 Task: Create a section Burnout Blitz and in the section, add a milestone Artificial Intelligence (AI) Chatbot Development in the project AgileFocus
Action: Mouse moved to (206, 490)
Screenshot: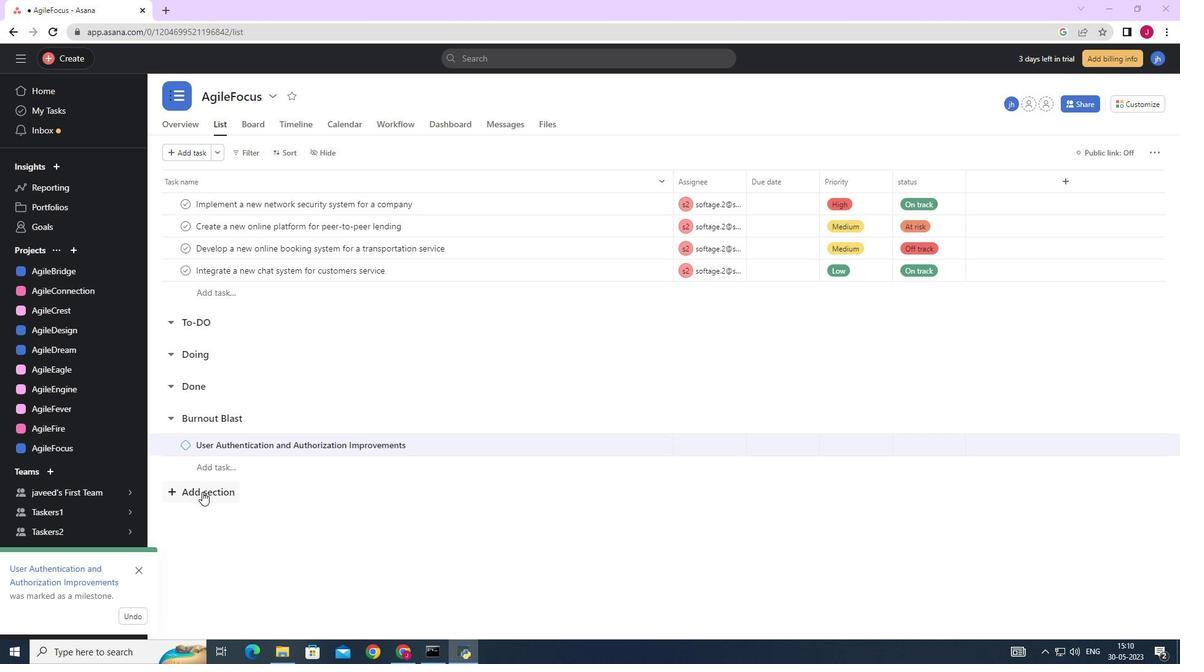 
Action: Mouse pressed left at (206, 490)
Screenshot: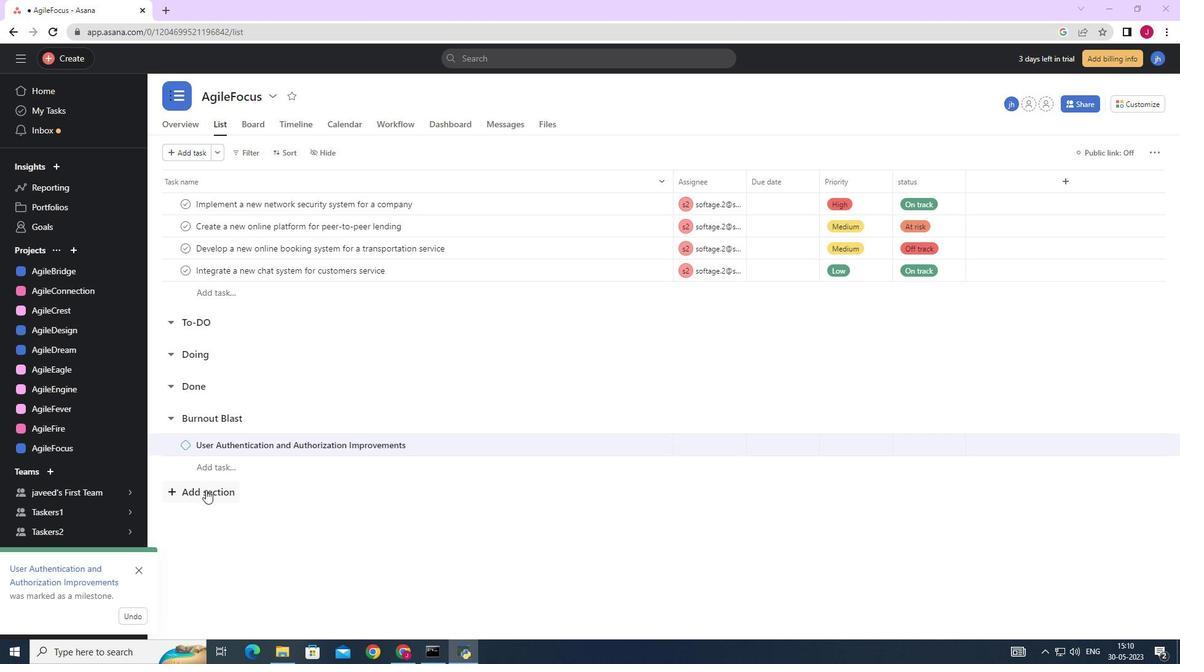 
Action: Mouse moved to (209, 490)
Screenshot: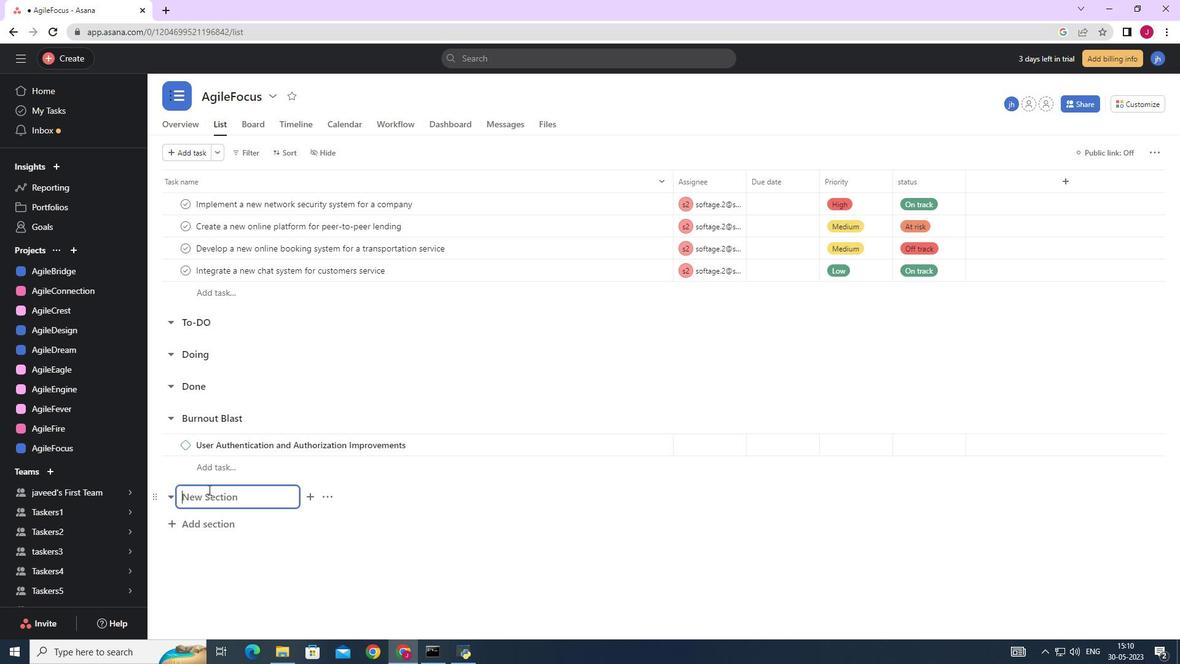 
Action: Key pressed <Key.caps_lock>B<Key.caps_lock>urnout<Key.space><Key.caps_lock>B<Key.caps_lock>litz<Key.enter><Key.caps_lock>A<Key.caps_lock>rtificial<Key.space><Key.caps_lock>I<Key.caps_lock>ntelligence<Key.space><Key.caps_lock><Key.shift_r>(AI<Key.shift_r>)<Key.space>C<Key.caps_lock>hatbot<Key.space><Key.caps_lock>D<Key.caps_lock>evelopment<Key.space>
Screenshot: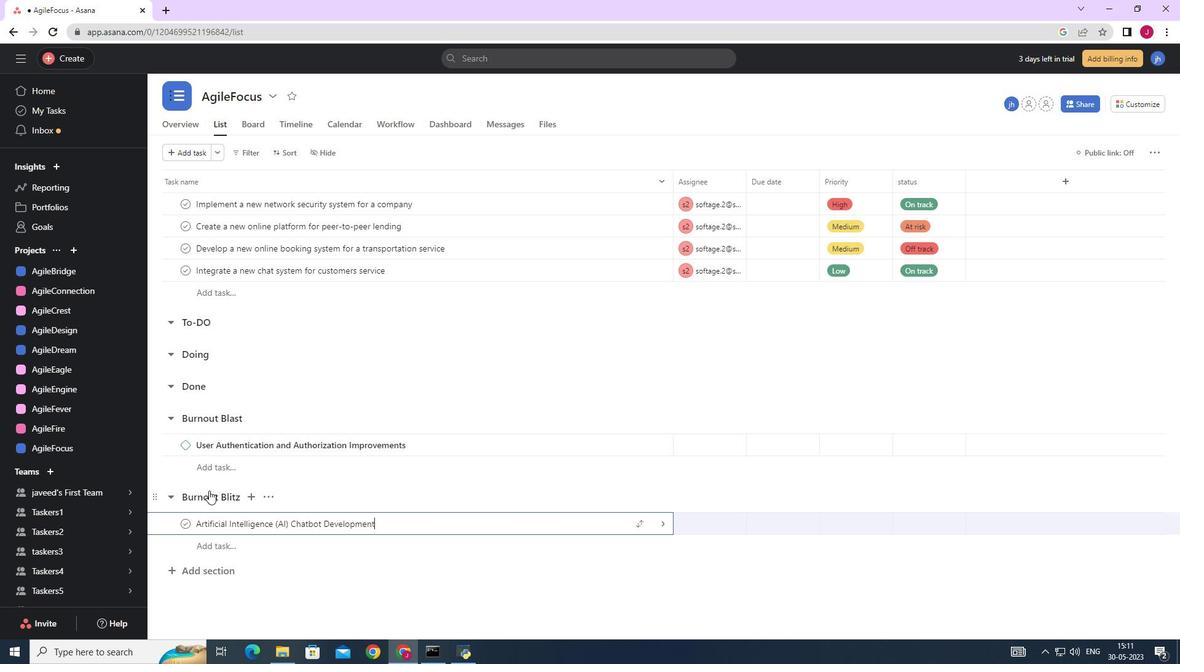 
Action: Mouse moved to (665, 525)
Screenshot: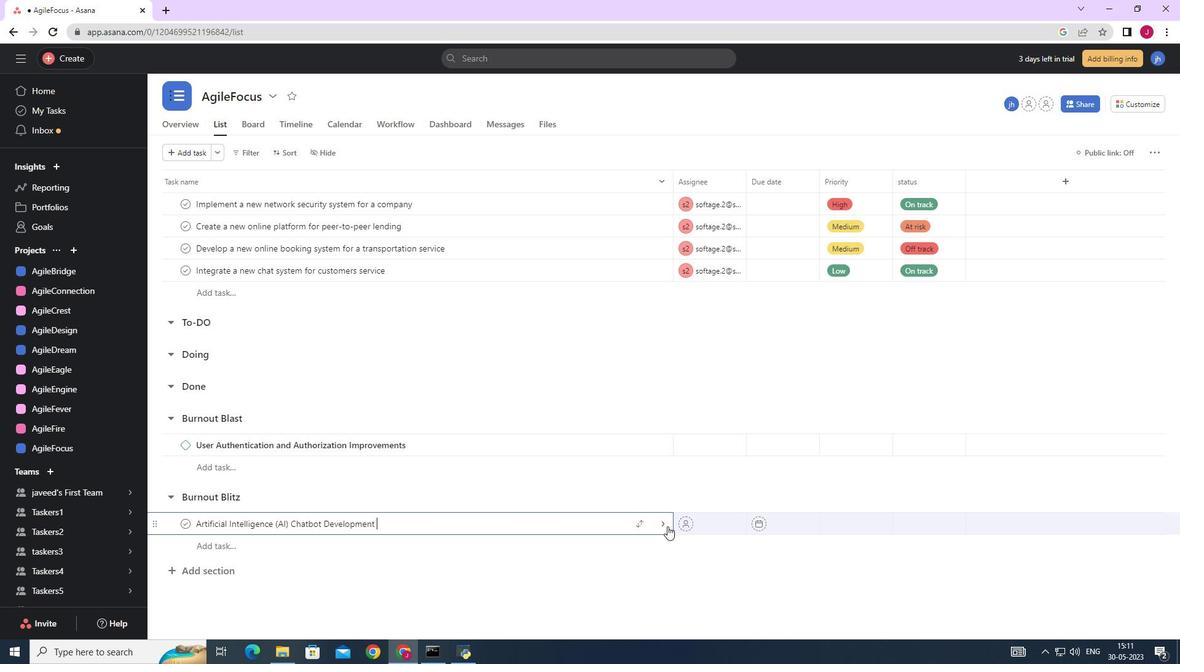
Action: Mouse pressed left at (665, 525)
Screenshot: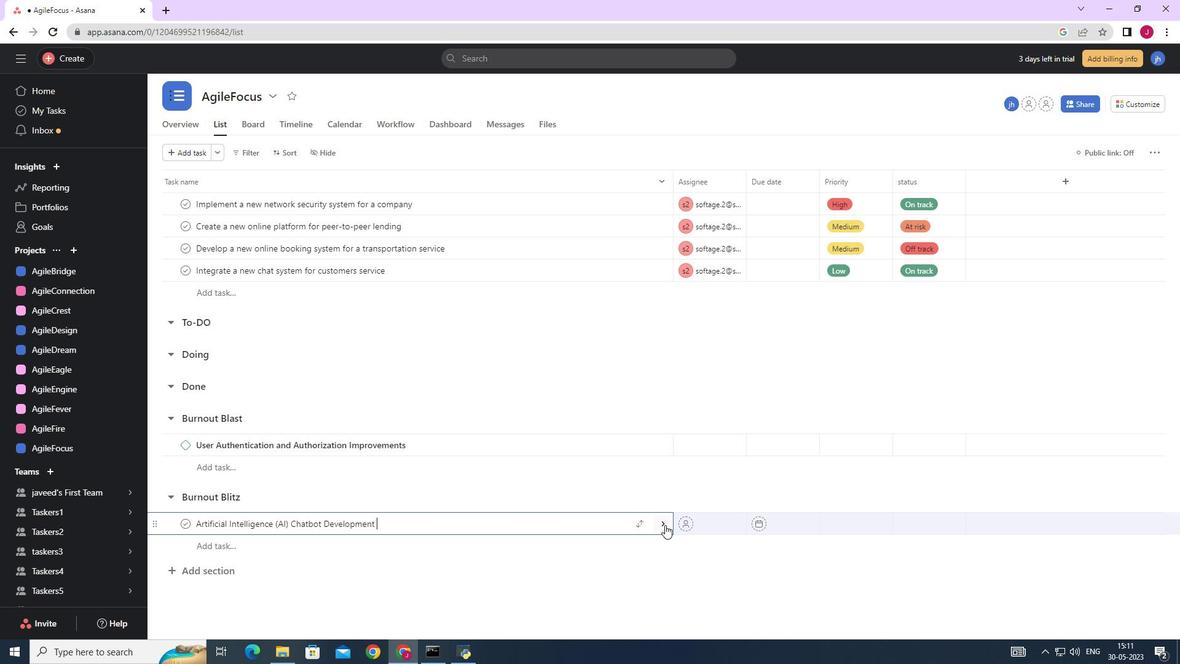 
Action: Mouse moved to (1143, 151)
Screenshot: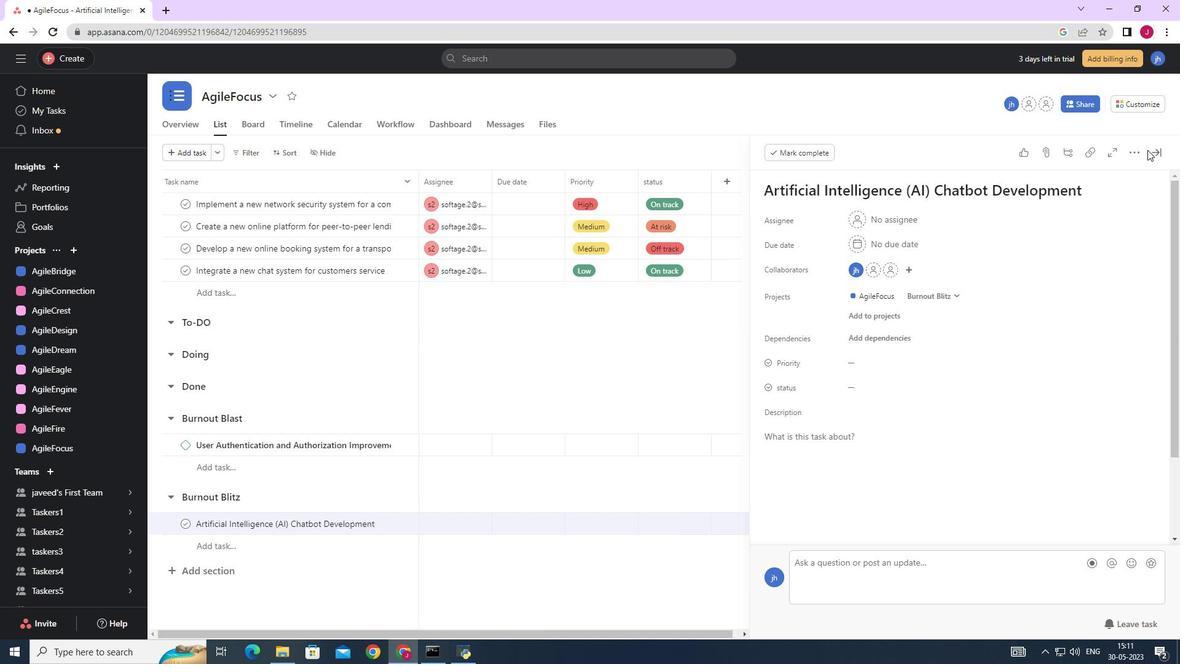 
Action: Mouse pressed left at (1143, 151)
Screenshot: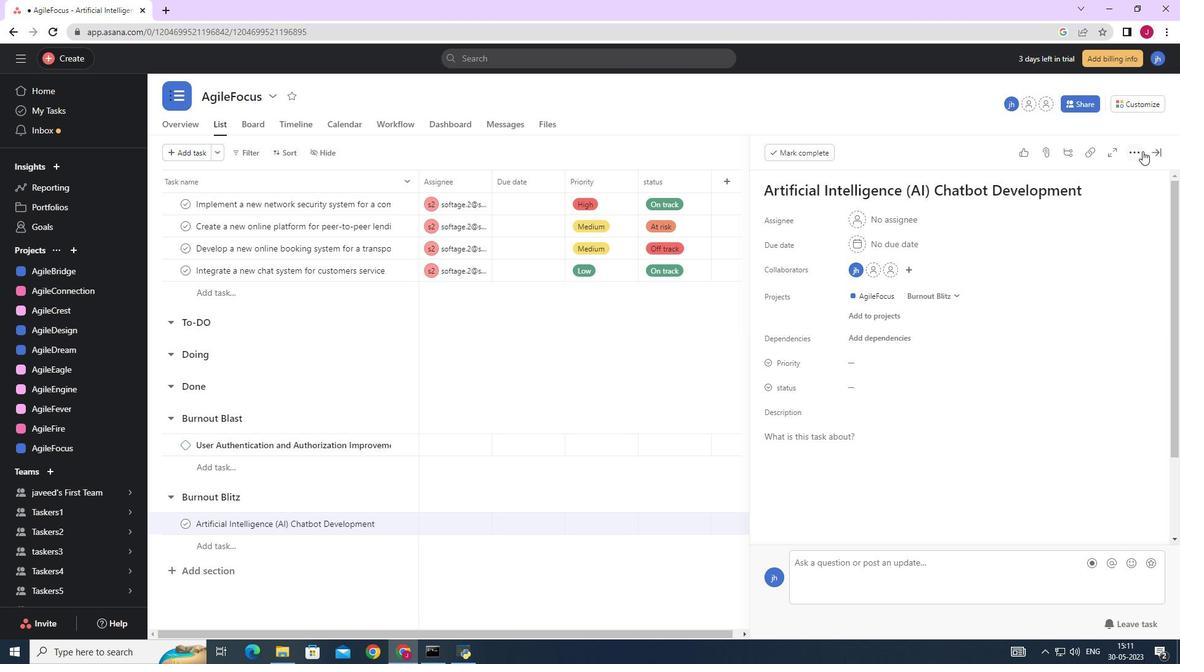 
Action: Mouse moved to (1008, 206)
Screenshot: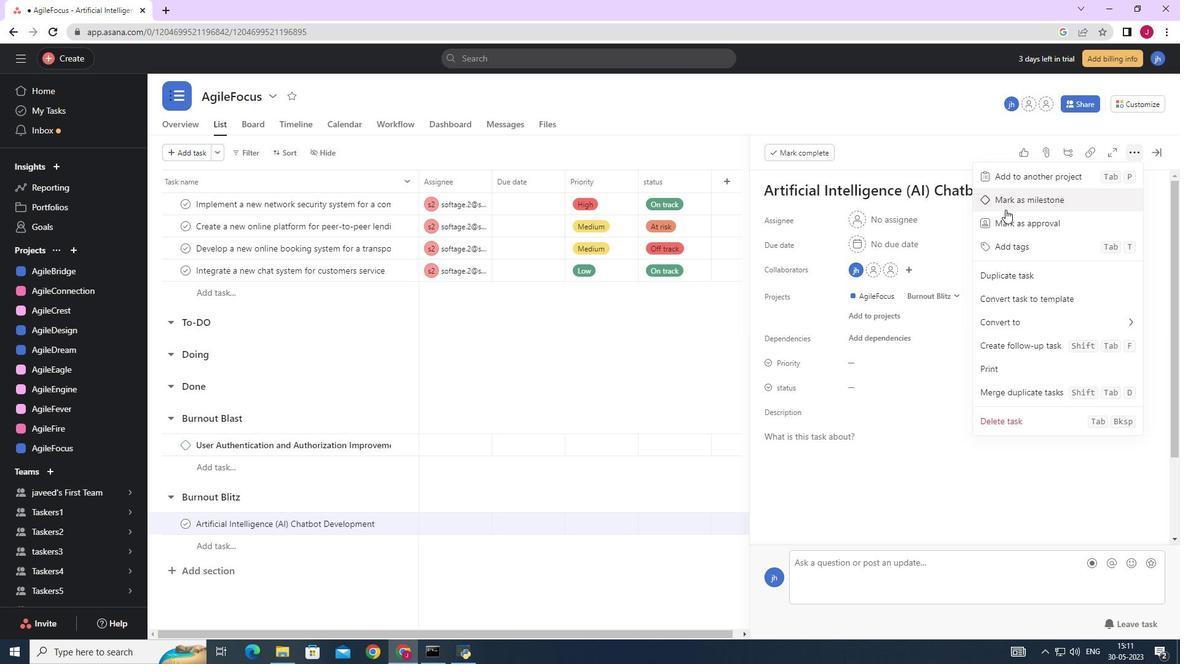 
Action: Mouse pressed left at (1008, 206)
Screenshot: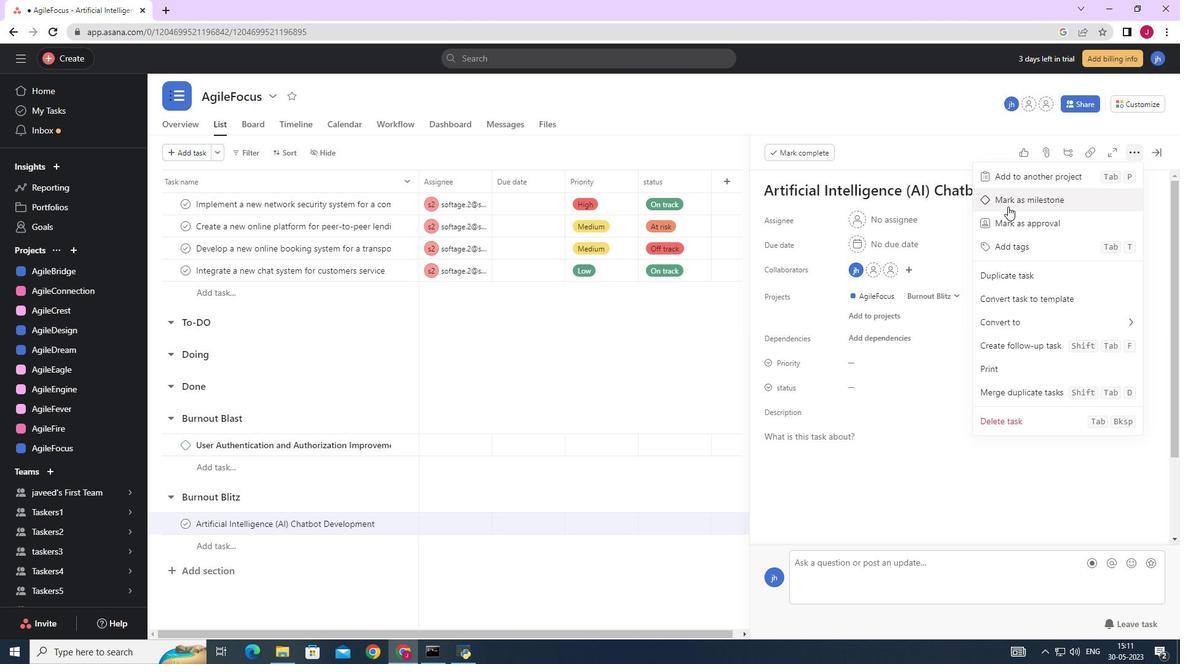 
Action: Mouse moved to (1158, 155)
Screenshot: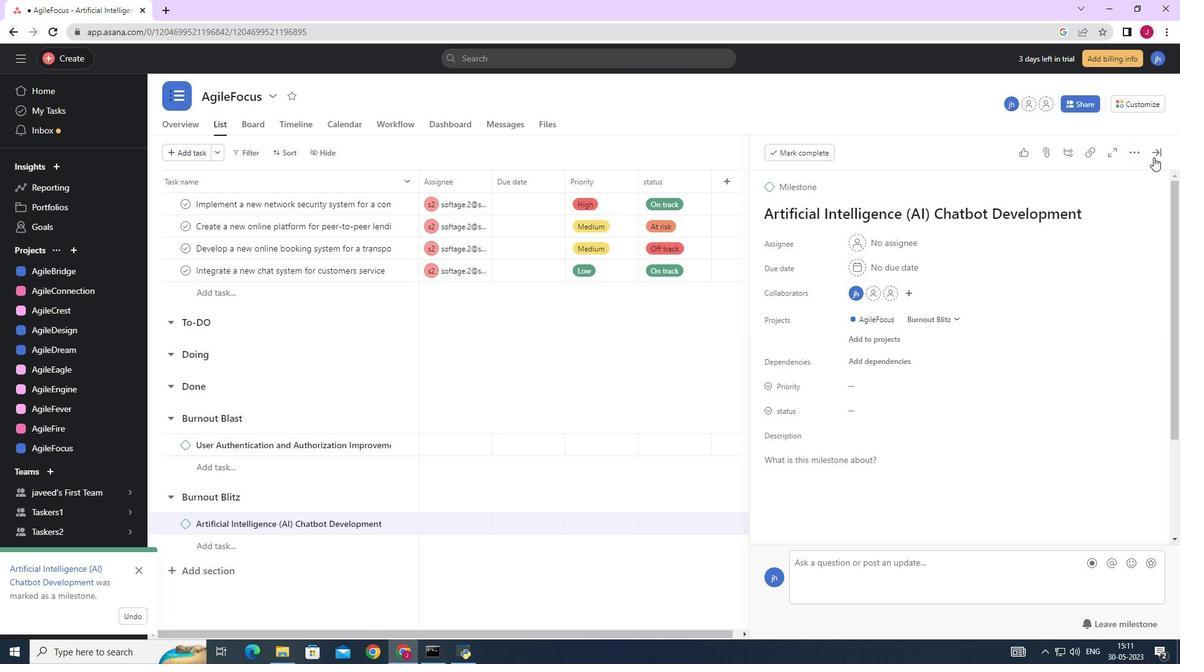 
Action: Mouse pressed left at (1158, 155)
Screenshot: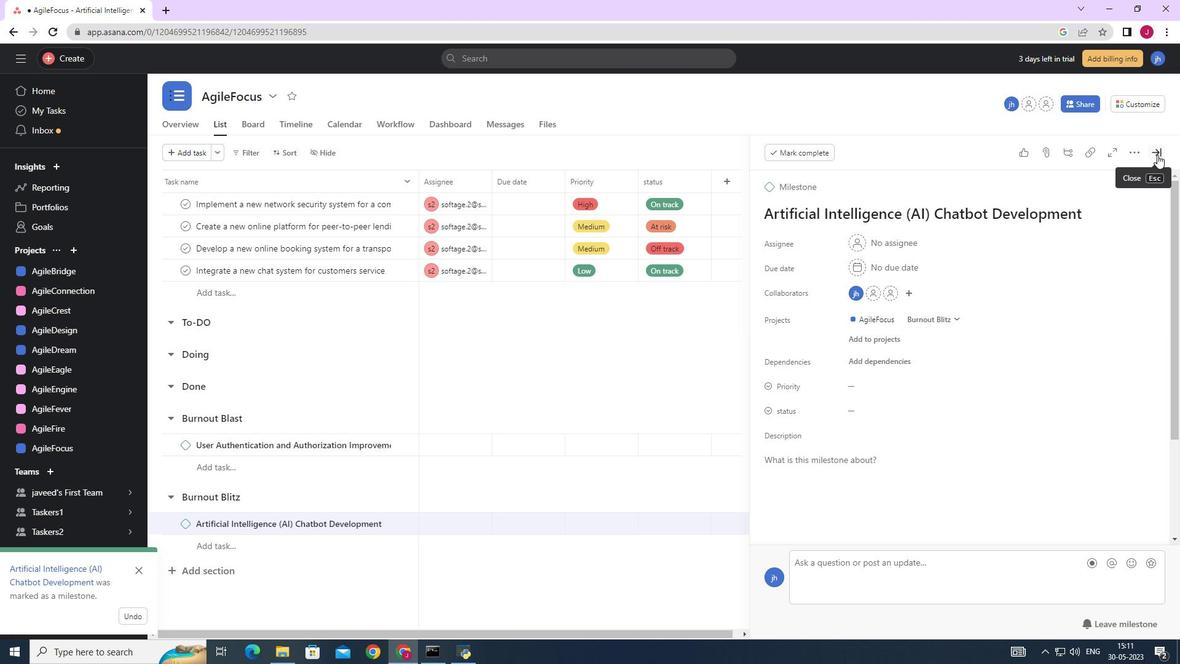 
Action: Mouse moved to (1028, 230)
Screenshot: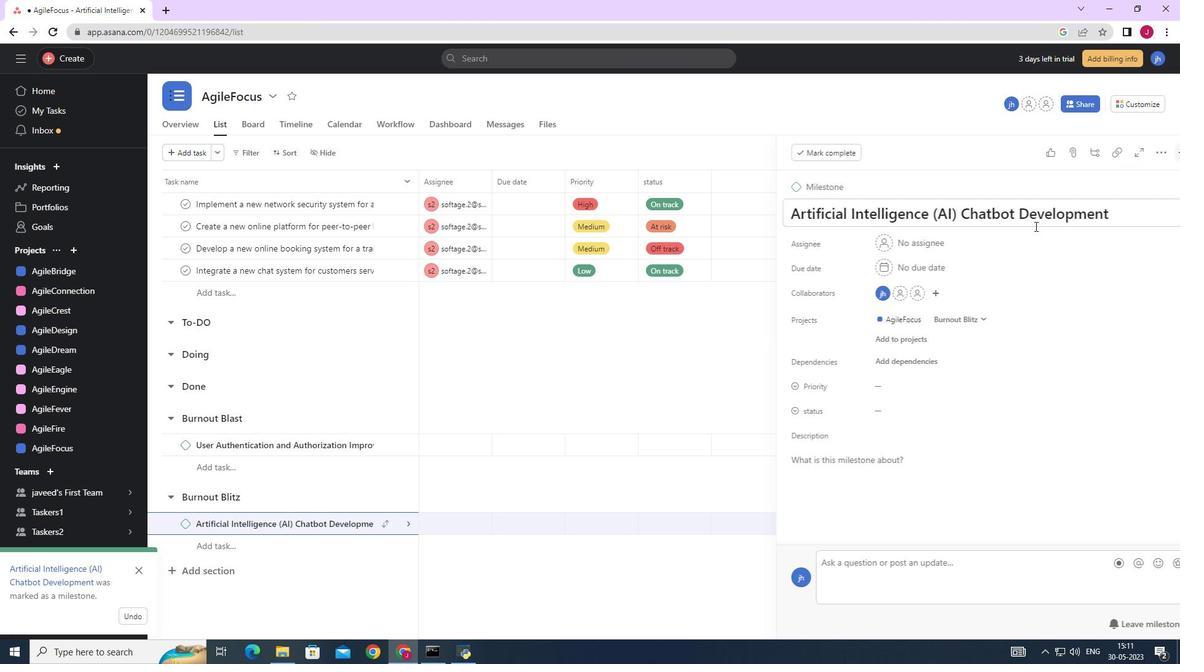 
